 Task: Enable and set a second time zone in Outlook Calendar to Eastern Time (US & Canada).
Action: Mouse moved to (45, 24)
Screenshot: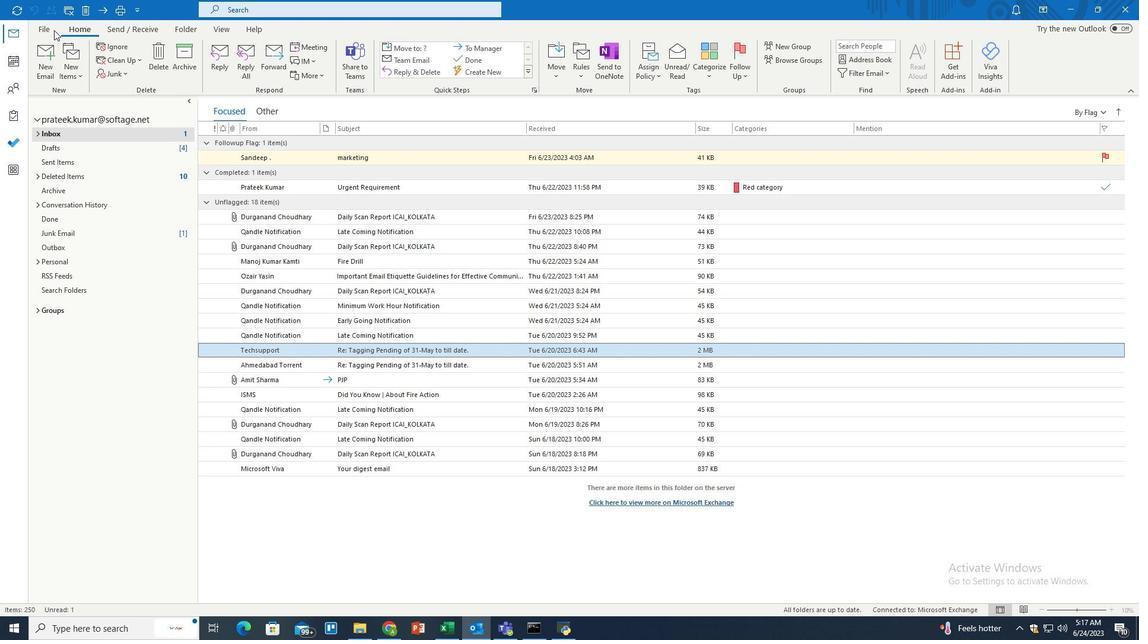 
Action: Mouse pressed left at (45, 24)
Screenshot: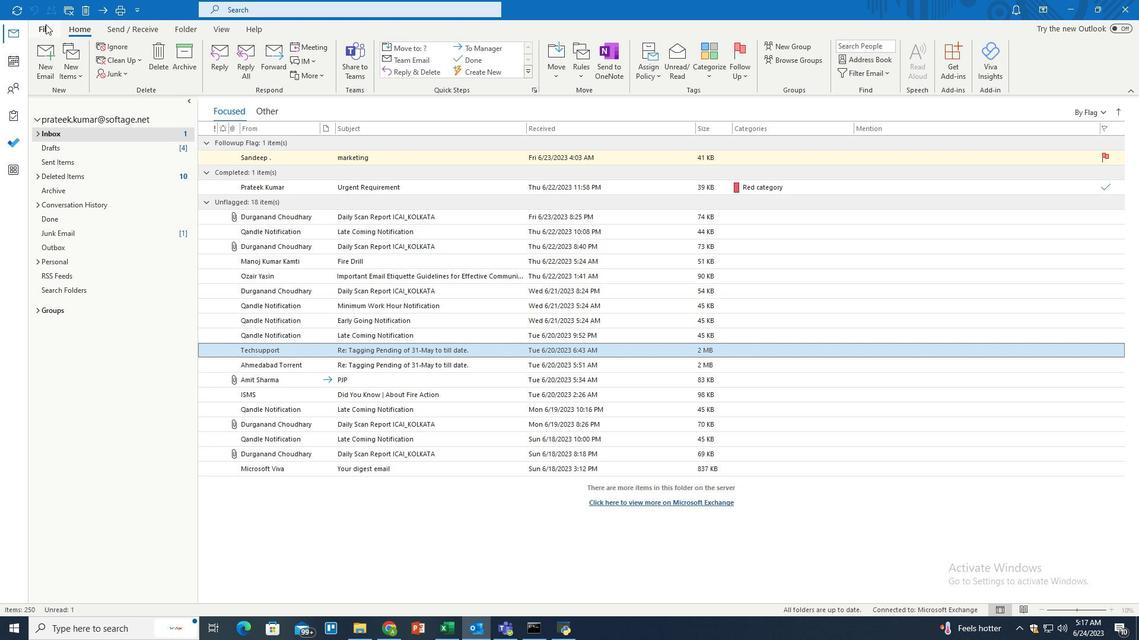 
Action: Mouse moved to (37, 565)
Screenshot: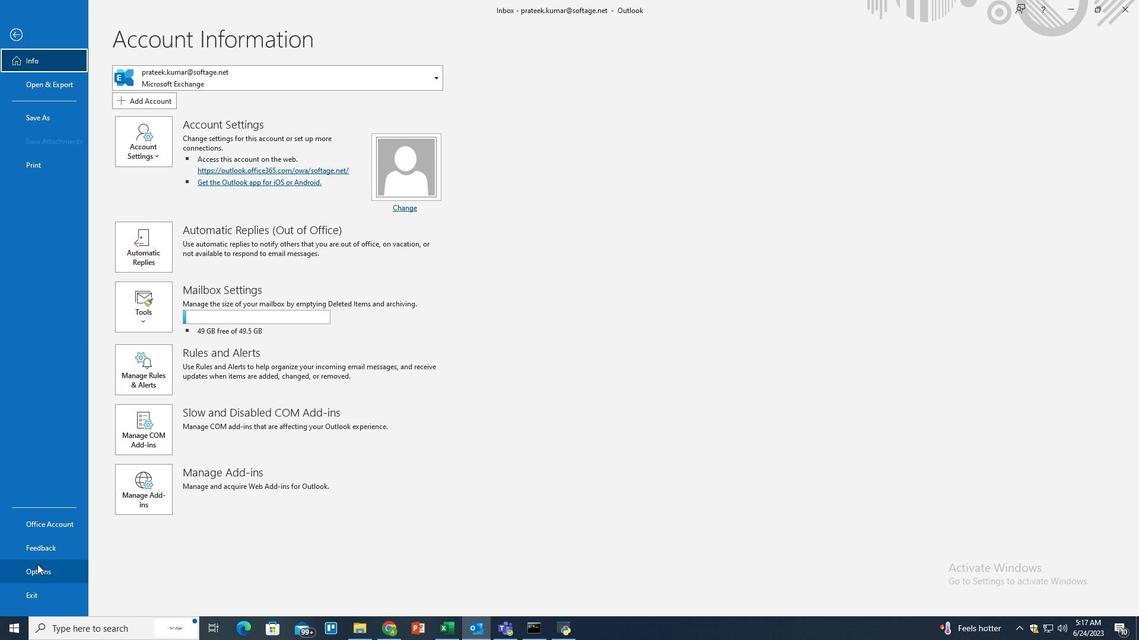 
Action: Mouse pressed left at (37, 565)
Screenshot: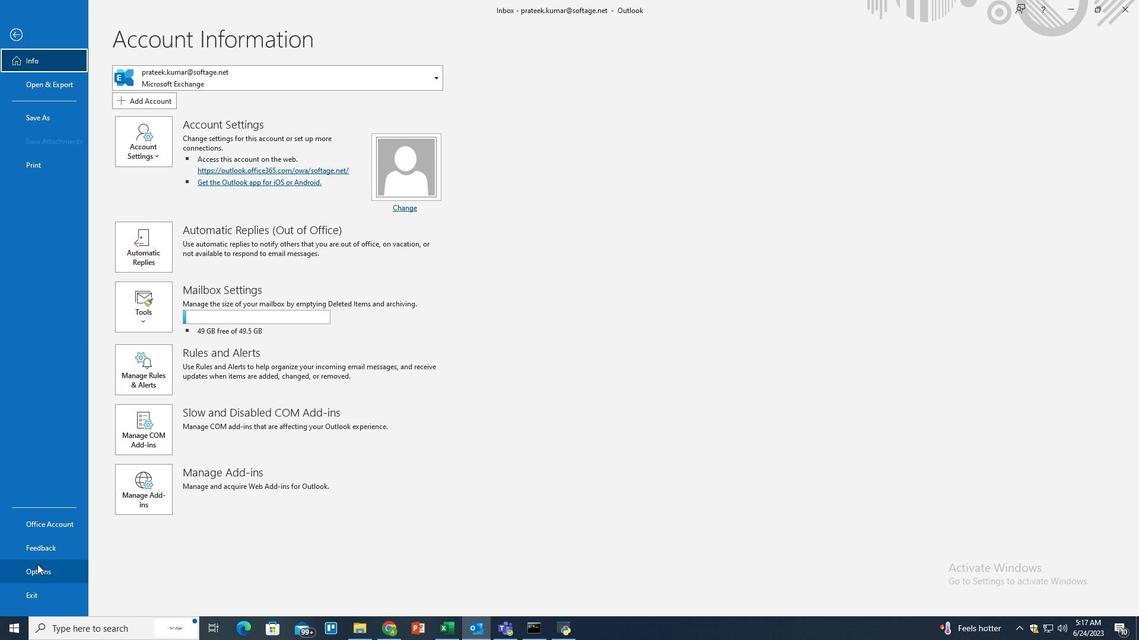 
Action: Mouse moved to (343, 170)
Screenshot: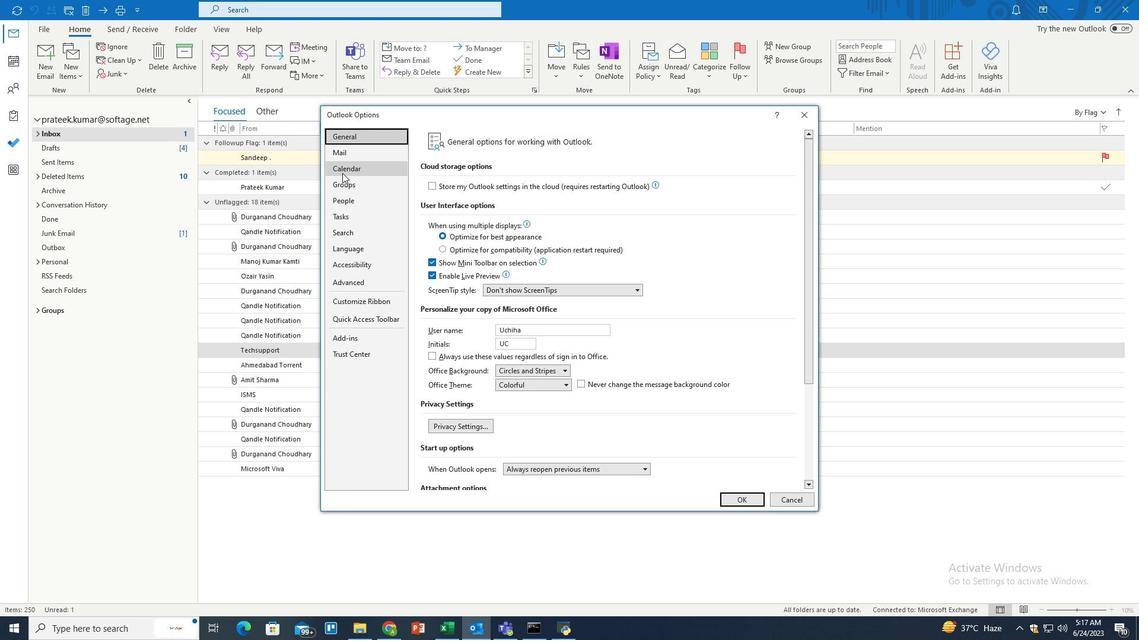 
Action: Mouse pressed left at (343, 170)
Screenshot: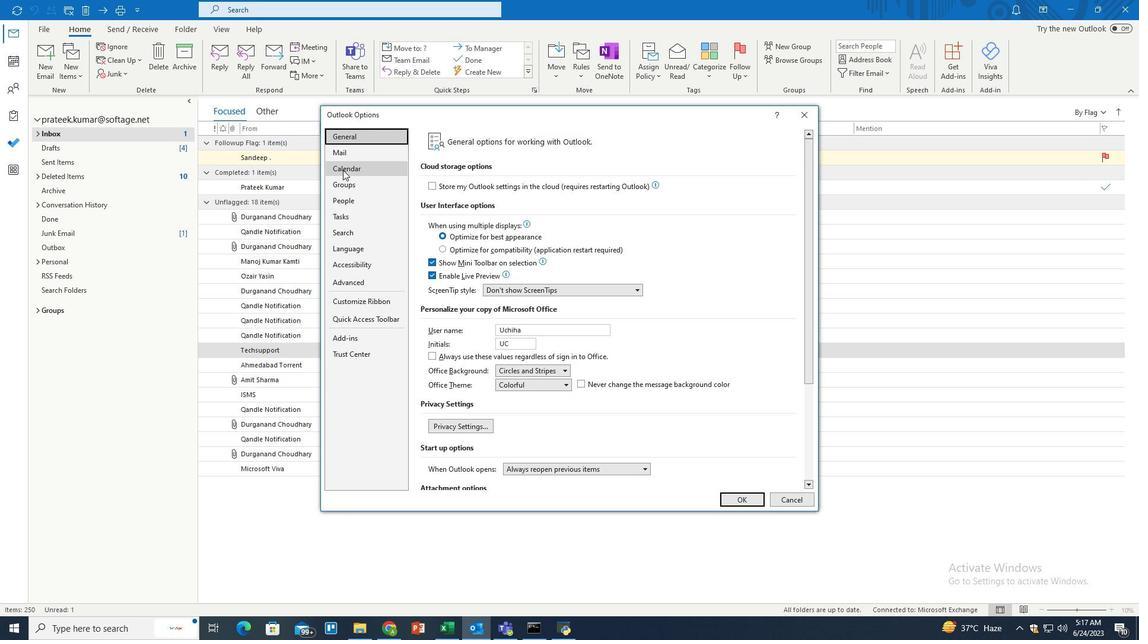 
Action: Mouse moved to (514, 276)
Screenshot: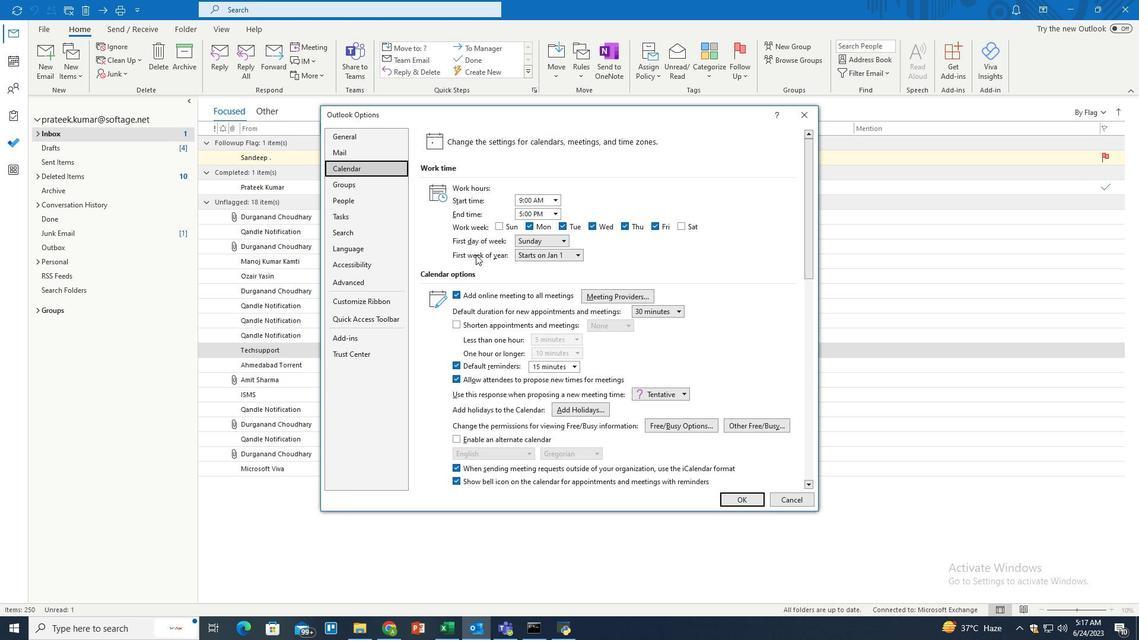 
Action: Mouse scrolled (514, 275) with delta (0, 0)
Screenshot: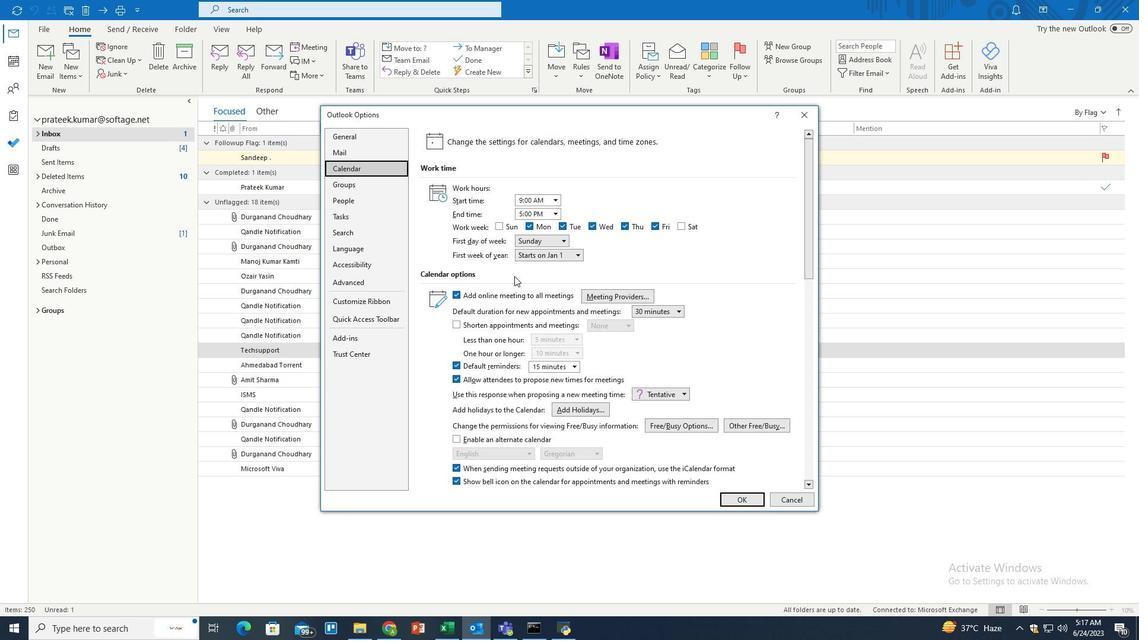 
Action: Mouse scrolled (514, 275) with delta (0, 0)
Screenshot: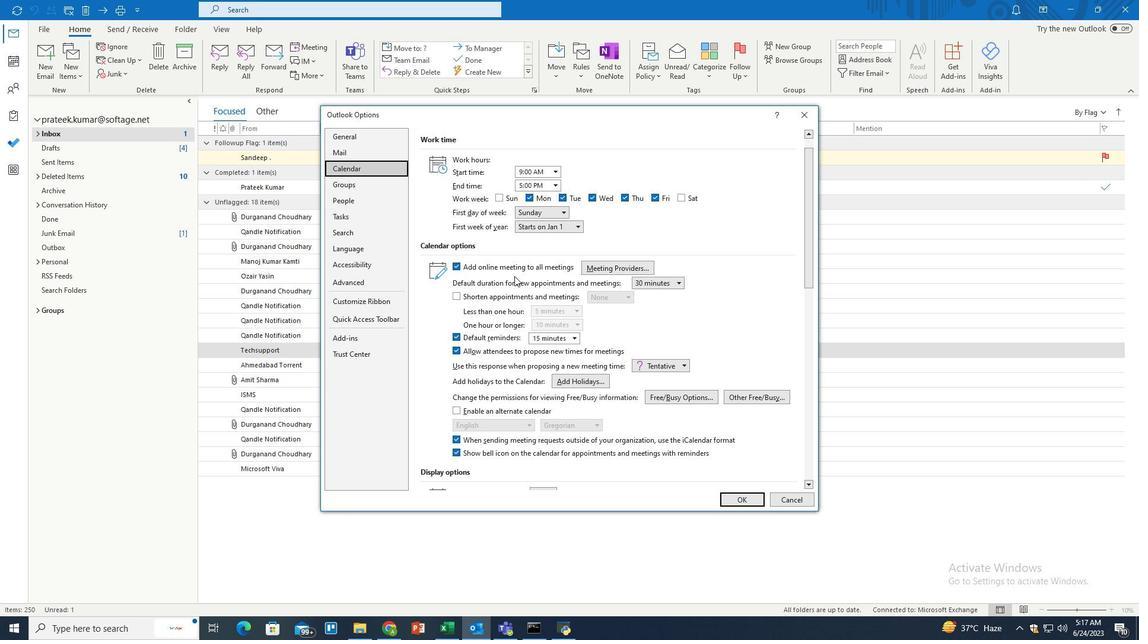 
Action: Mouse scrolled (514, 275) with delta (0, 0)
Screenshot: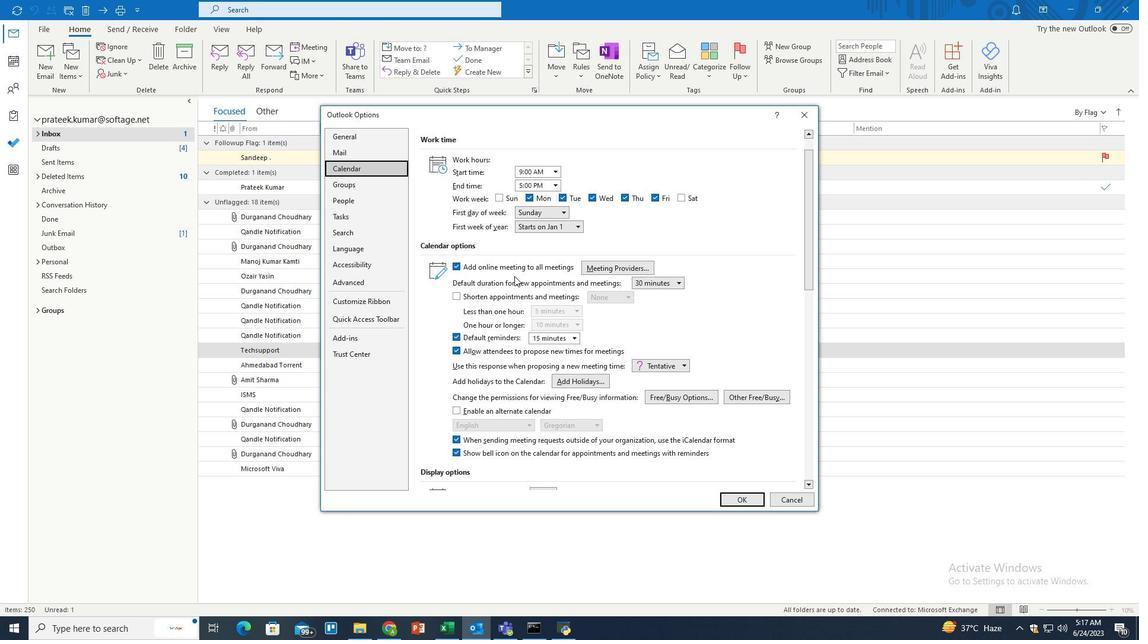 
Action: Mouse scrolled (514, 275) with delta (0, 0)
Screenshot: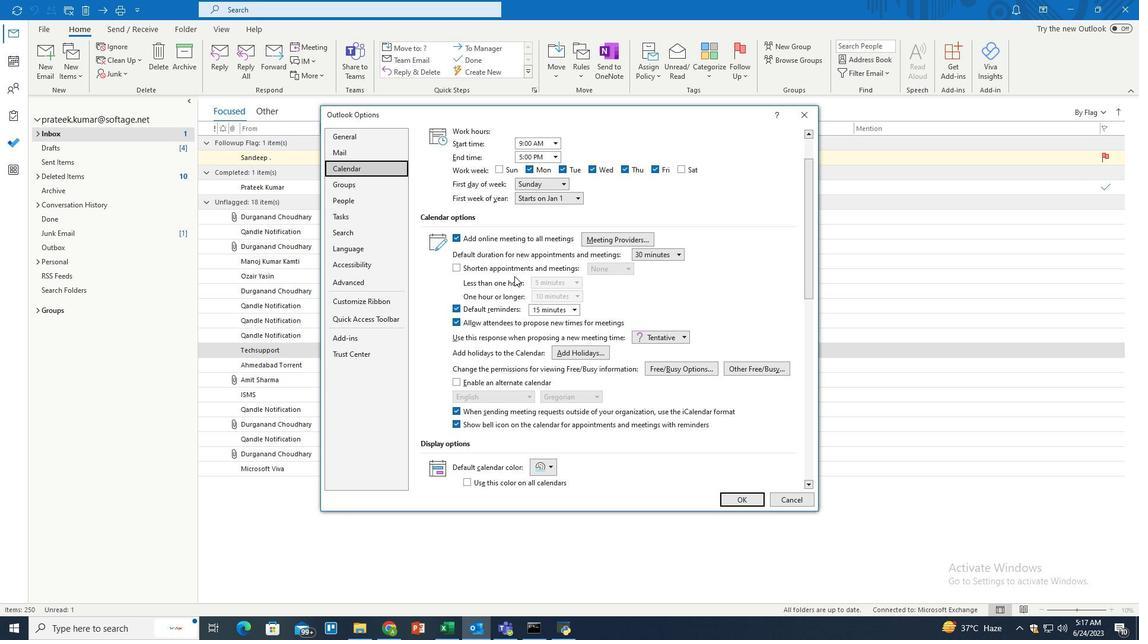 
Action: Mouse scrolled (514, 275) with delta (0, 0)
Screenshot: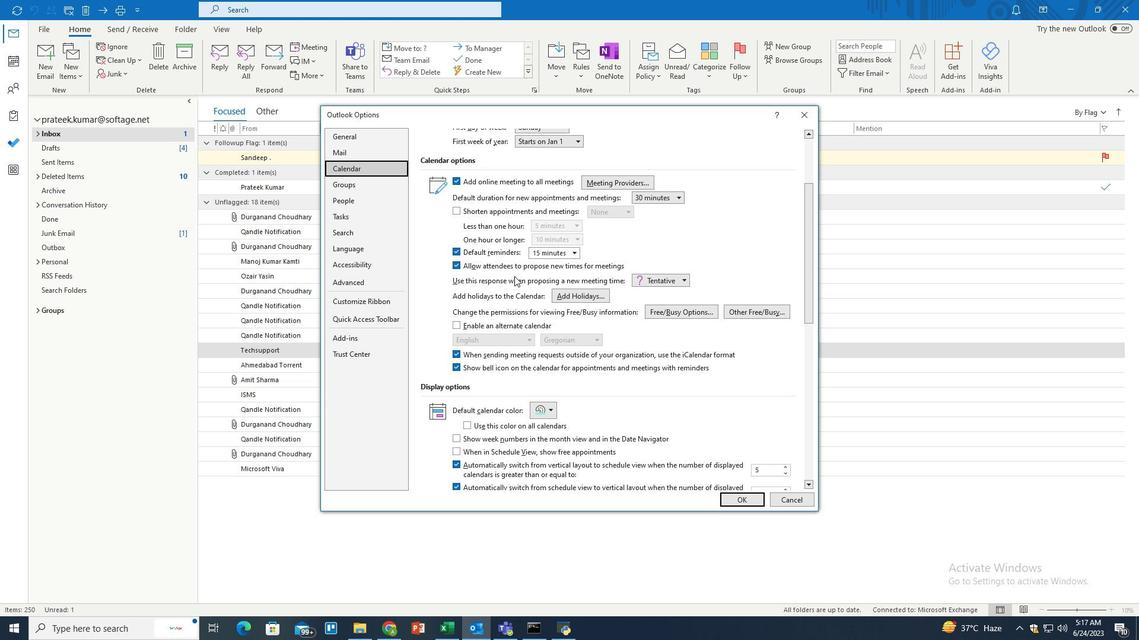 
Action: Mouse scrolled (514, 275) with delta (0, 0)
Screenshot: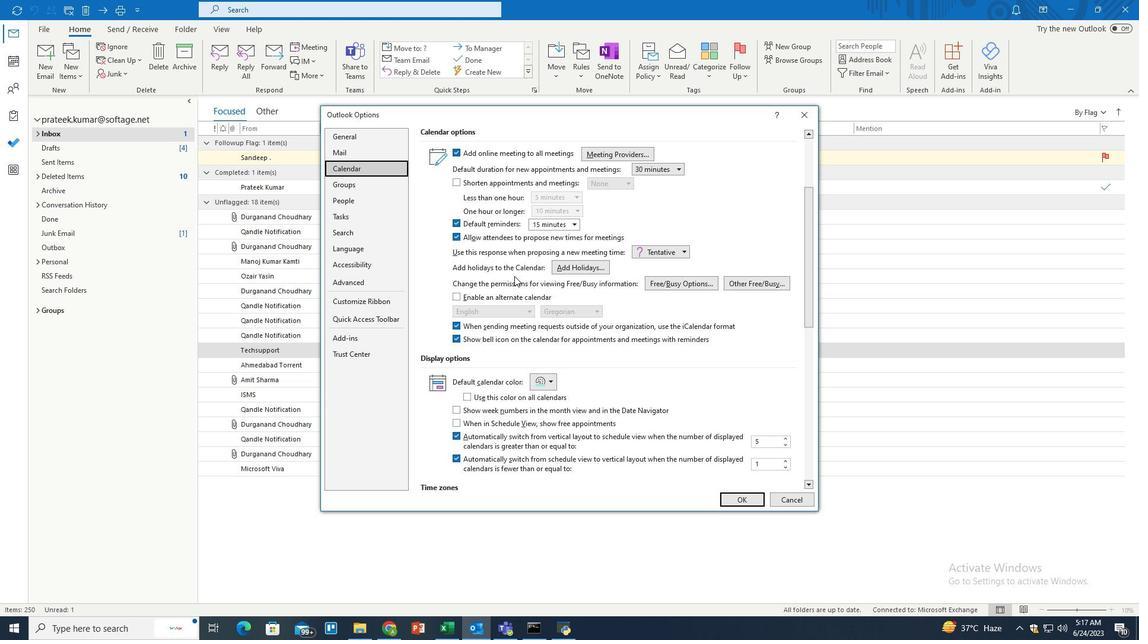 
Action: Mouse scrolled (514, 275) with delta (0, 0)
Screenshot: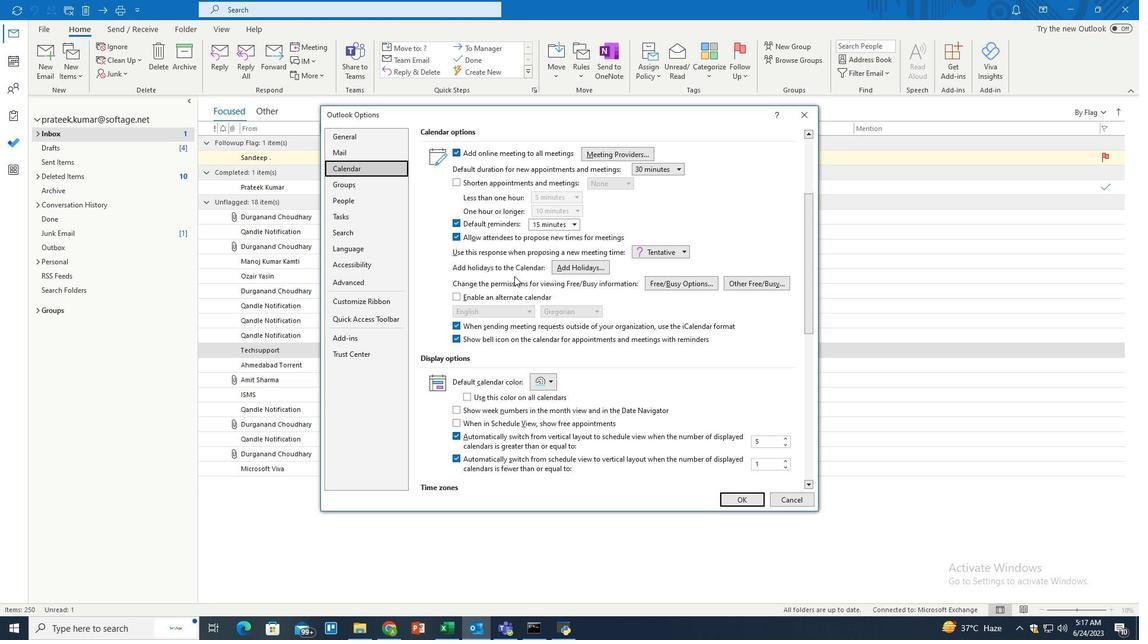 
Action: Mouse scrolled (514, 275) with delta (0, 0)
Screenshot: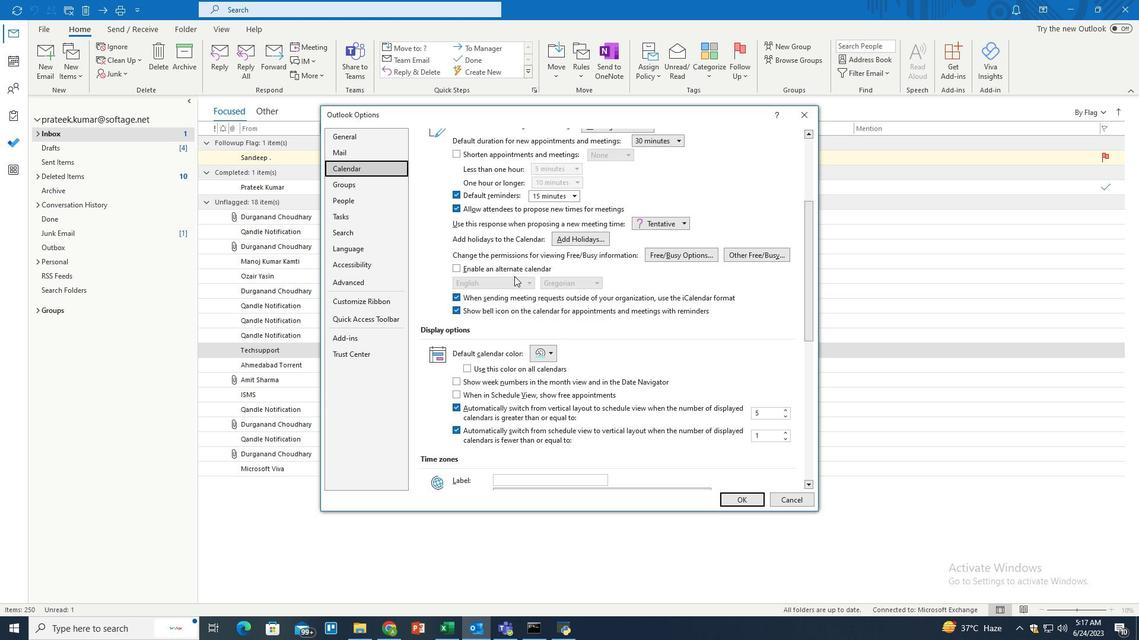 
Action: Mouse scrolled (514, 275) with delta (0, 0)
Screenshot: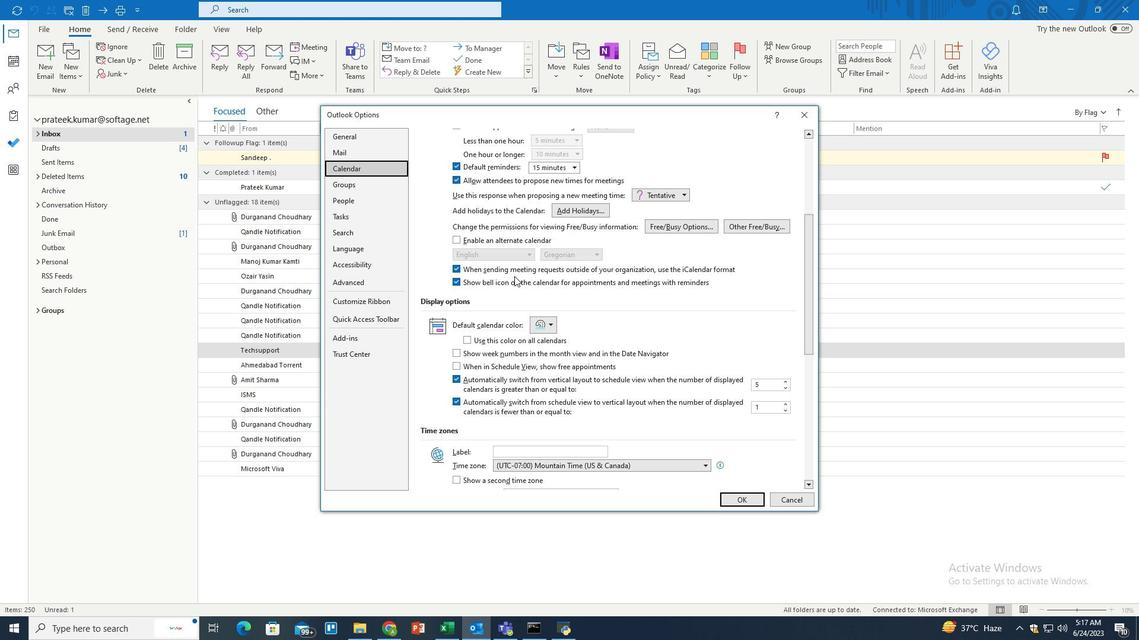 
Action: Mouse moved to (514, 277)
Screenshot: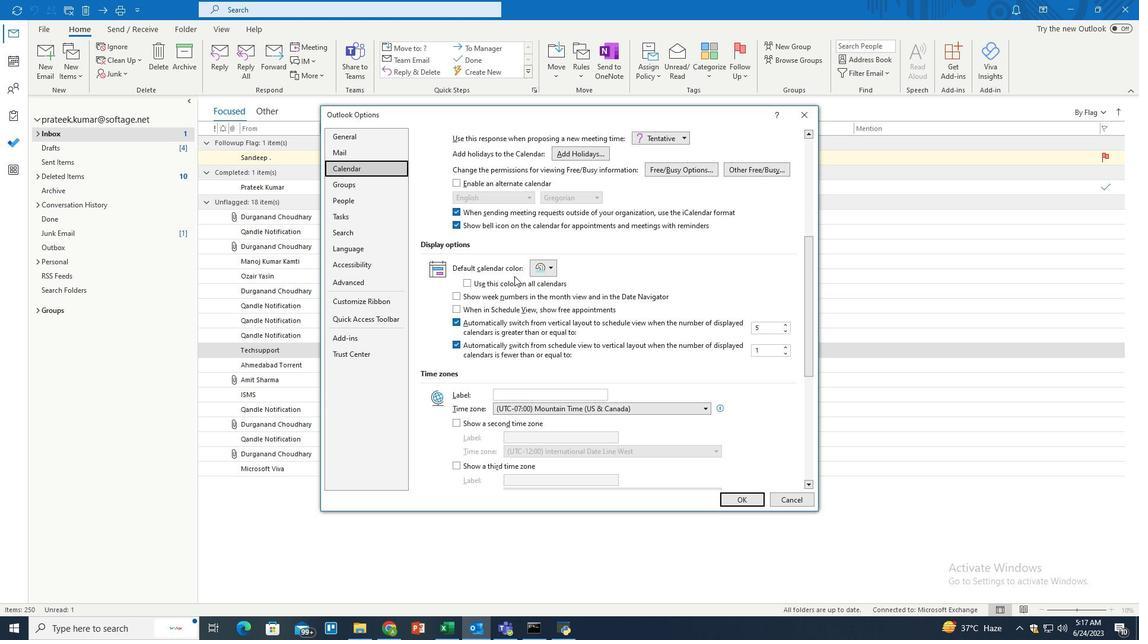 
Action: Mouse scrolled (514, 276) with delta (0, 0)
Screenshot: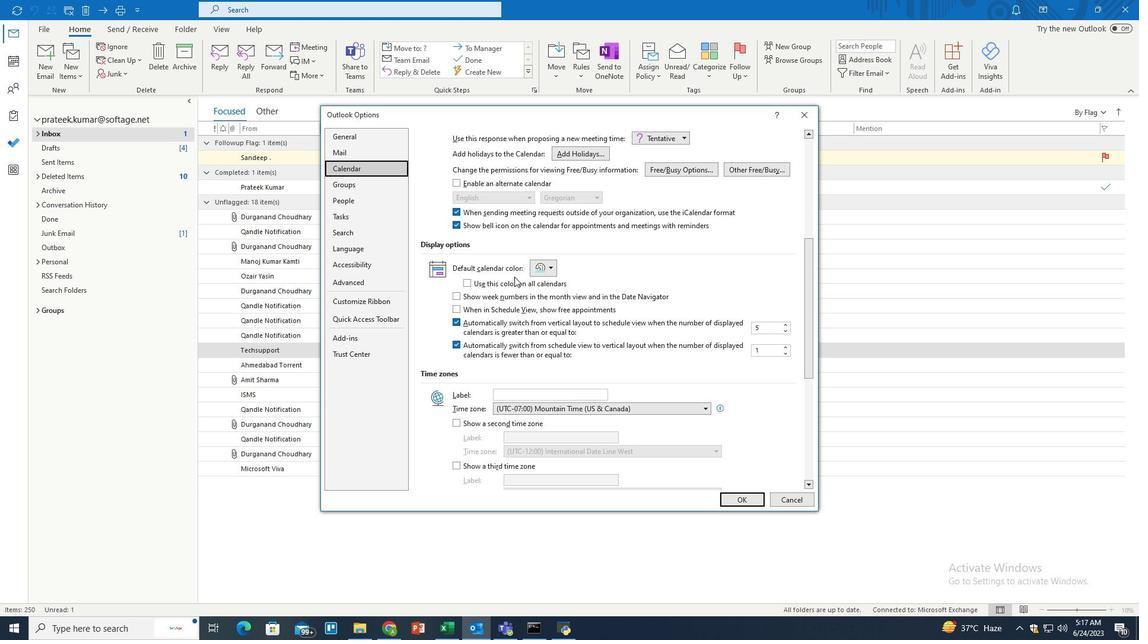 
Action: Mouse scrolled (514, 276) with delta (0, 0)
Screenshot: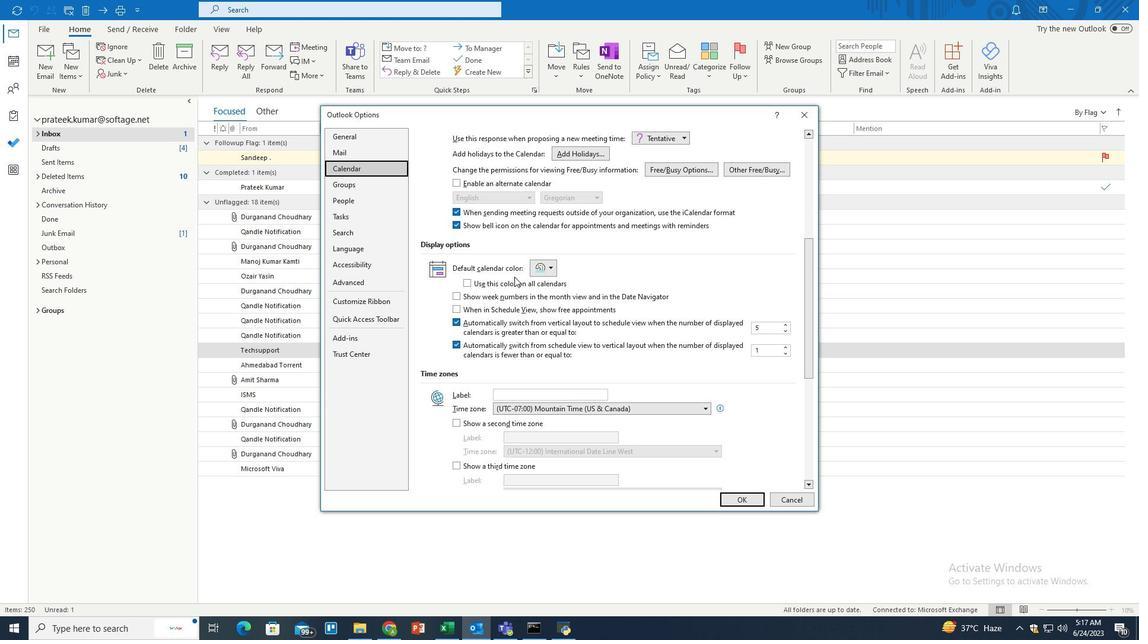 
Action: Mouse scrolled (514, 276) with delta (0, 0)
Screenshot: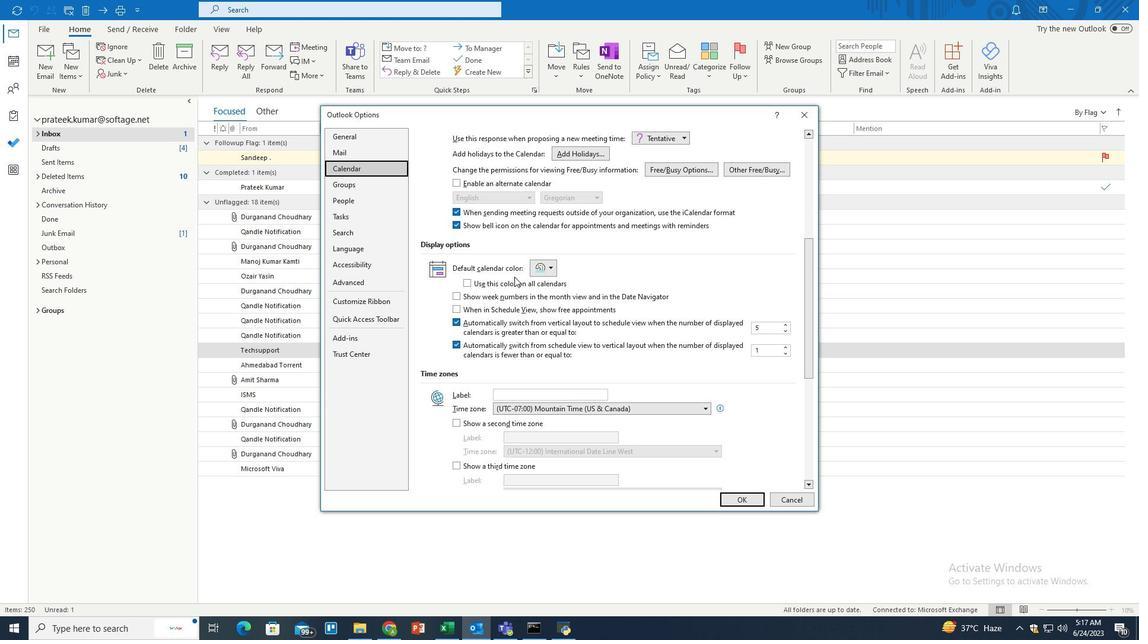 
Action: Mouse moved to (458, 335)
Screenshot: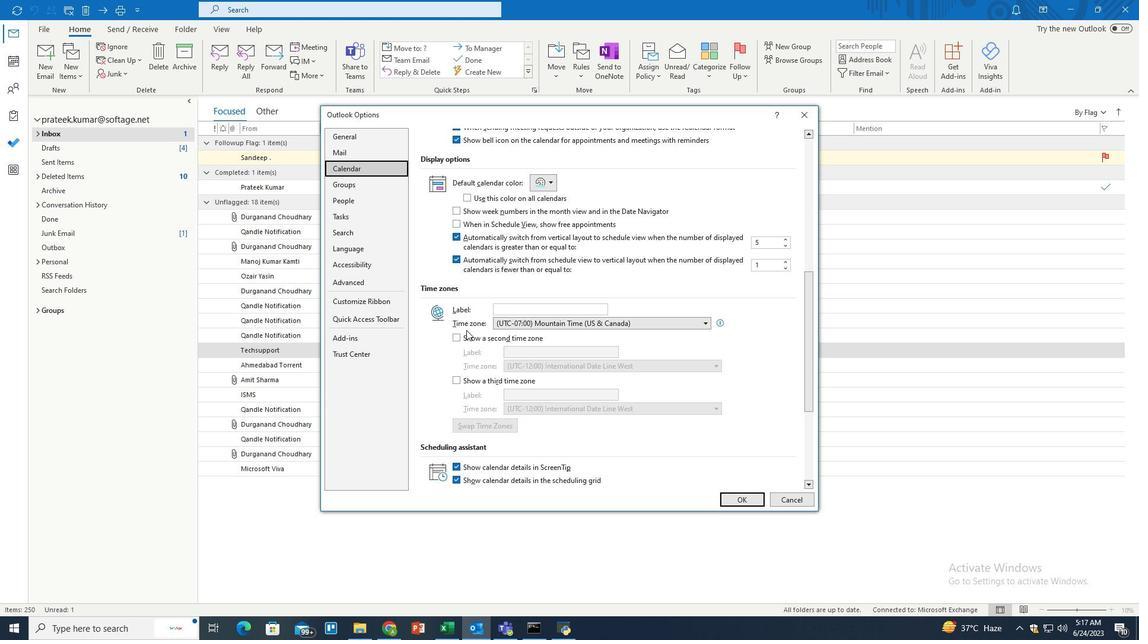 
Action: Mouse pressed left at (458, 335)
Screenshot: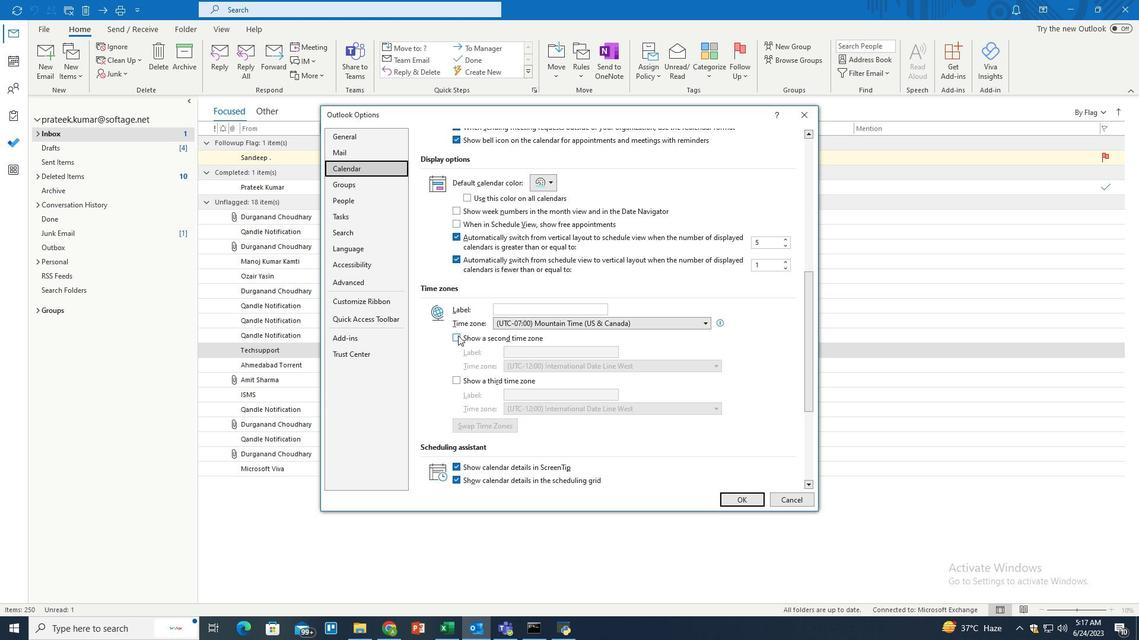 
Action: Mouse moved to (524, 365)
Screenshot: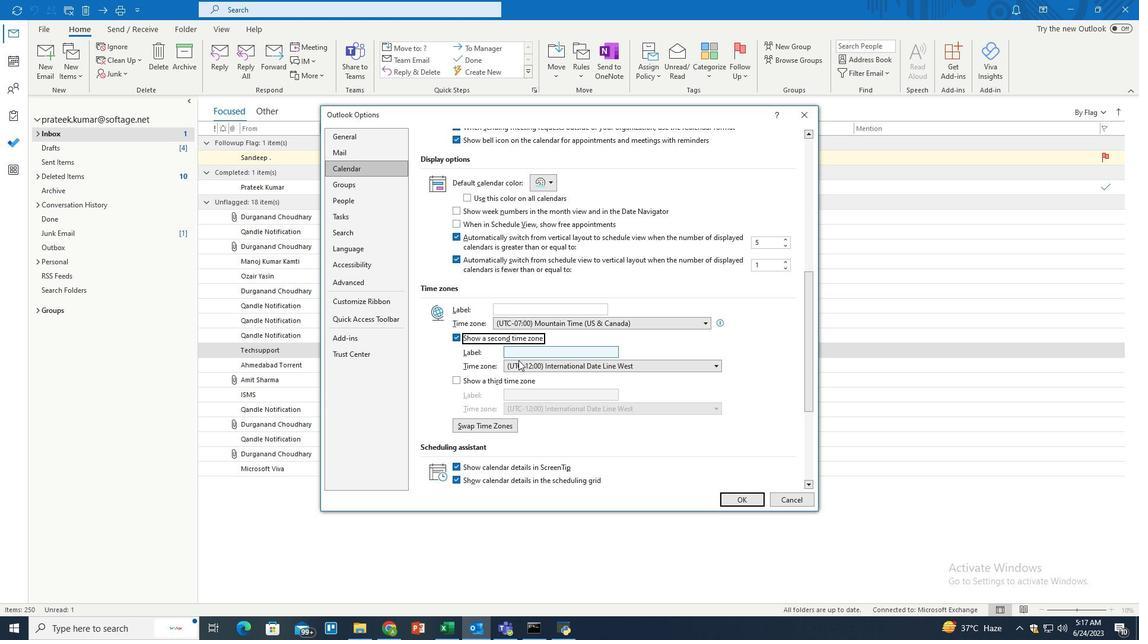 
Action: Mouse pressed left at (524, 365)
Screenshot: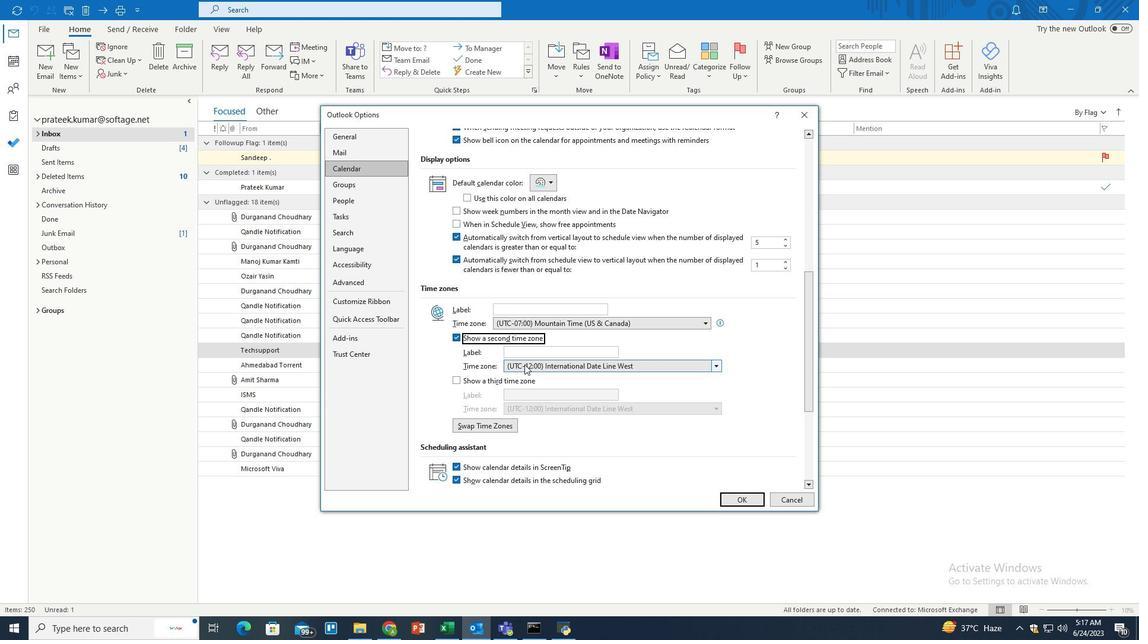 
Action: Mouse moved to (541, 242)
Screenshot: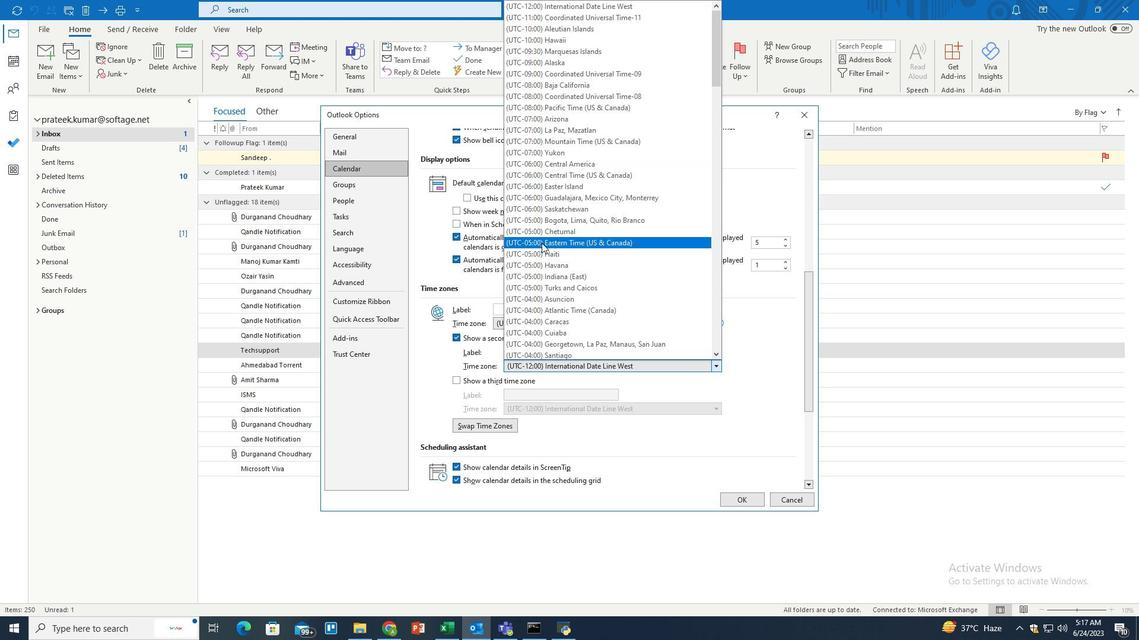 
Action: Mouse pressed left at (541, 242)
Screenshot: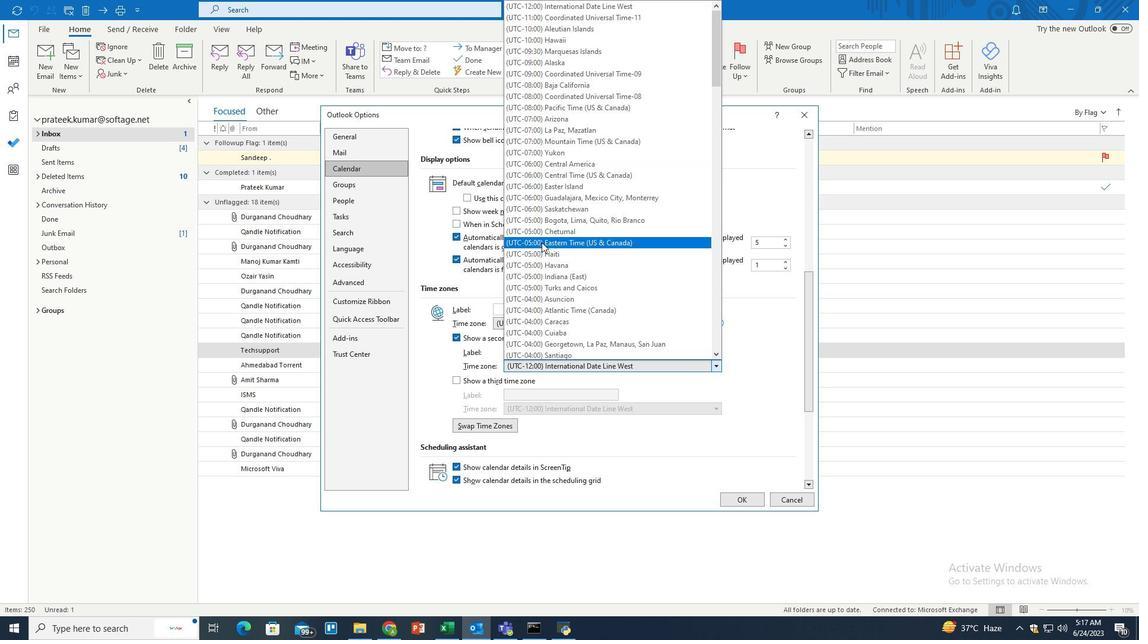 
Action: Mouse moved to (737, 496)
Screenshot: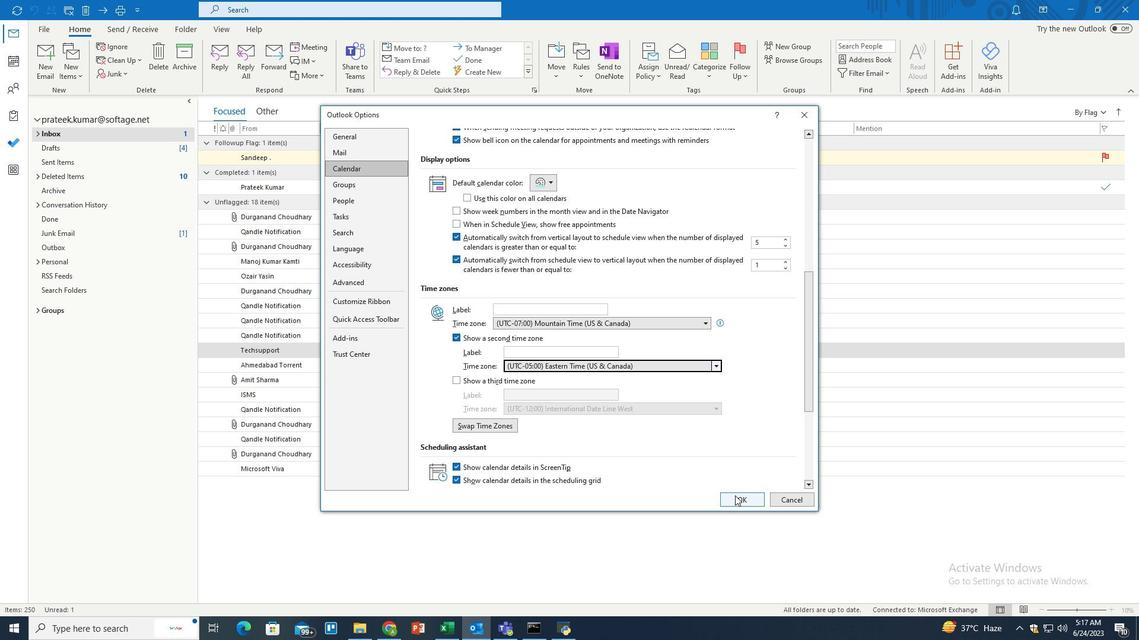 
Action: Mouse pressed left at (737, 496)
Screenshot: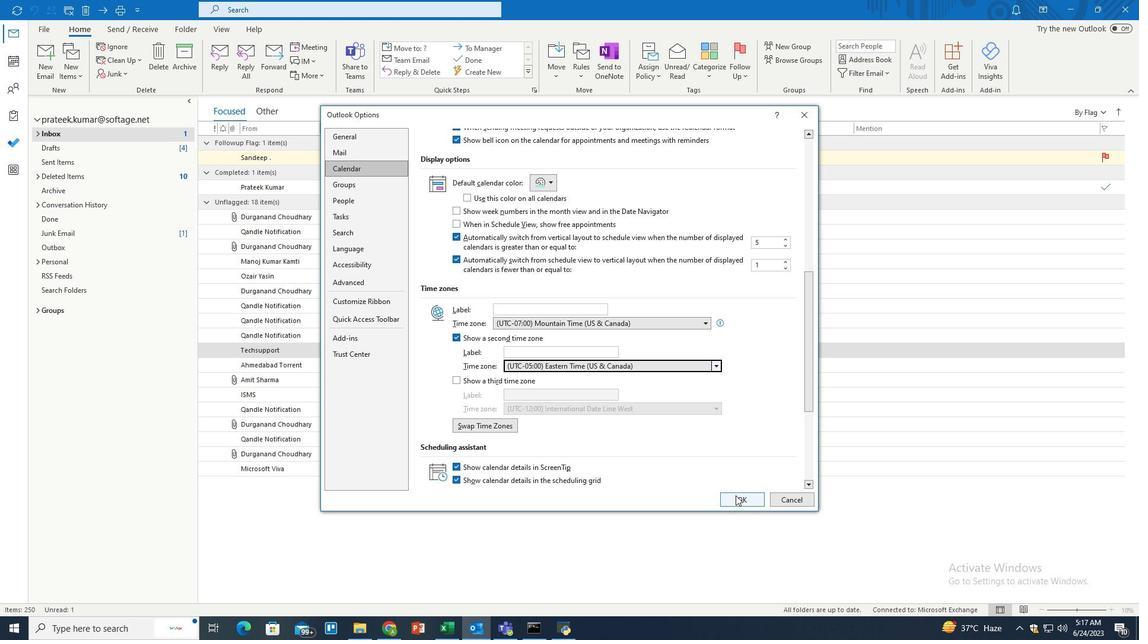 
Action: Mouse moved to (630, 429)
Screenshot: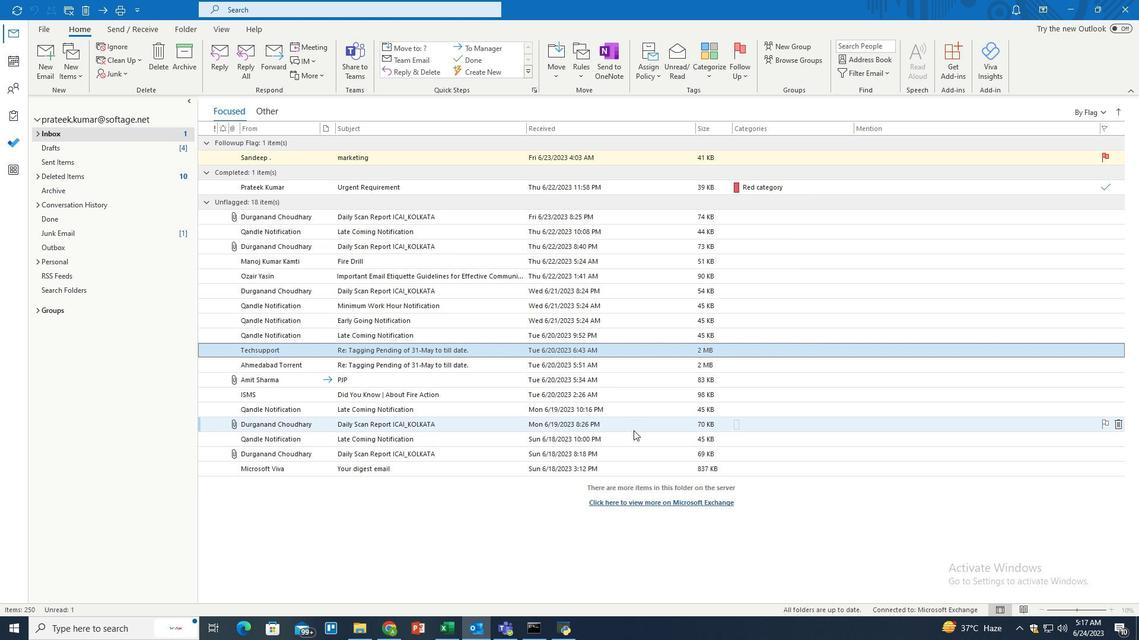 
